 Task: Show all amenities of litchfield, Connecticut, United States.
Action: Mouse moved to (645, 148)
Screenshot: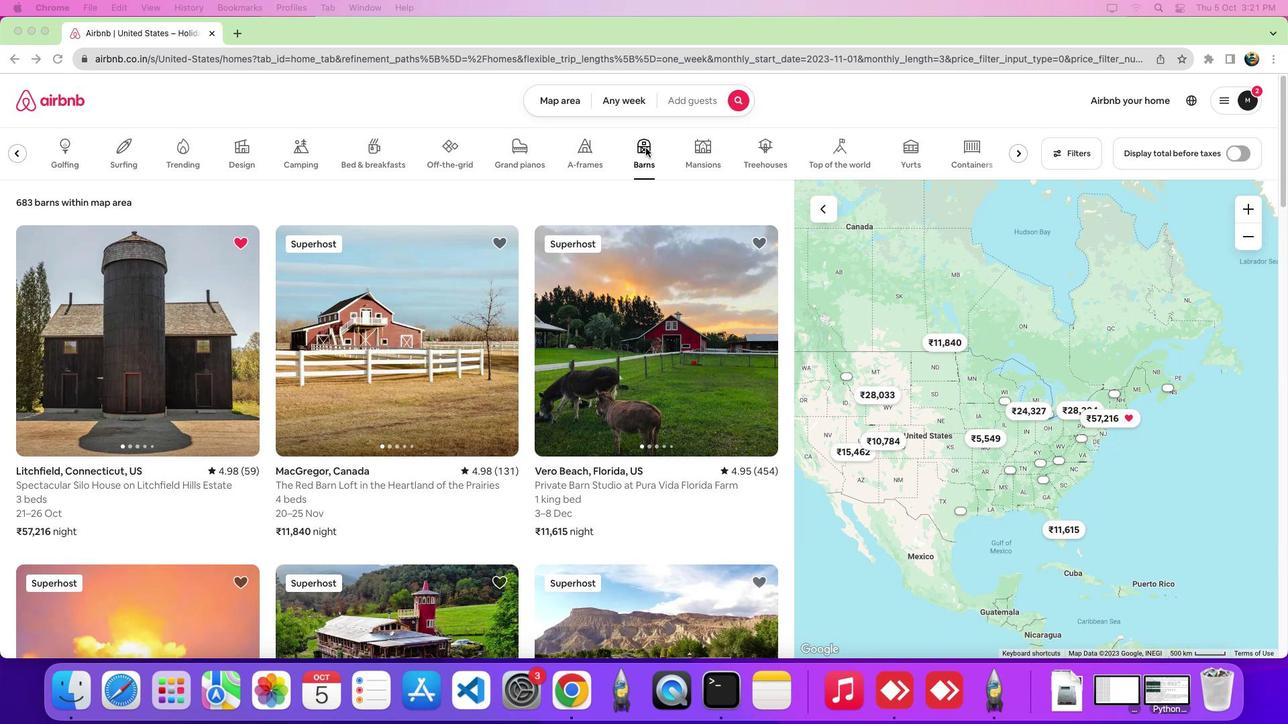 
Action: Mouse pressed left at (645, 148)
Screenshot: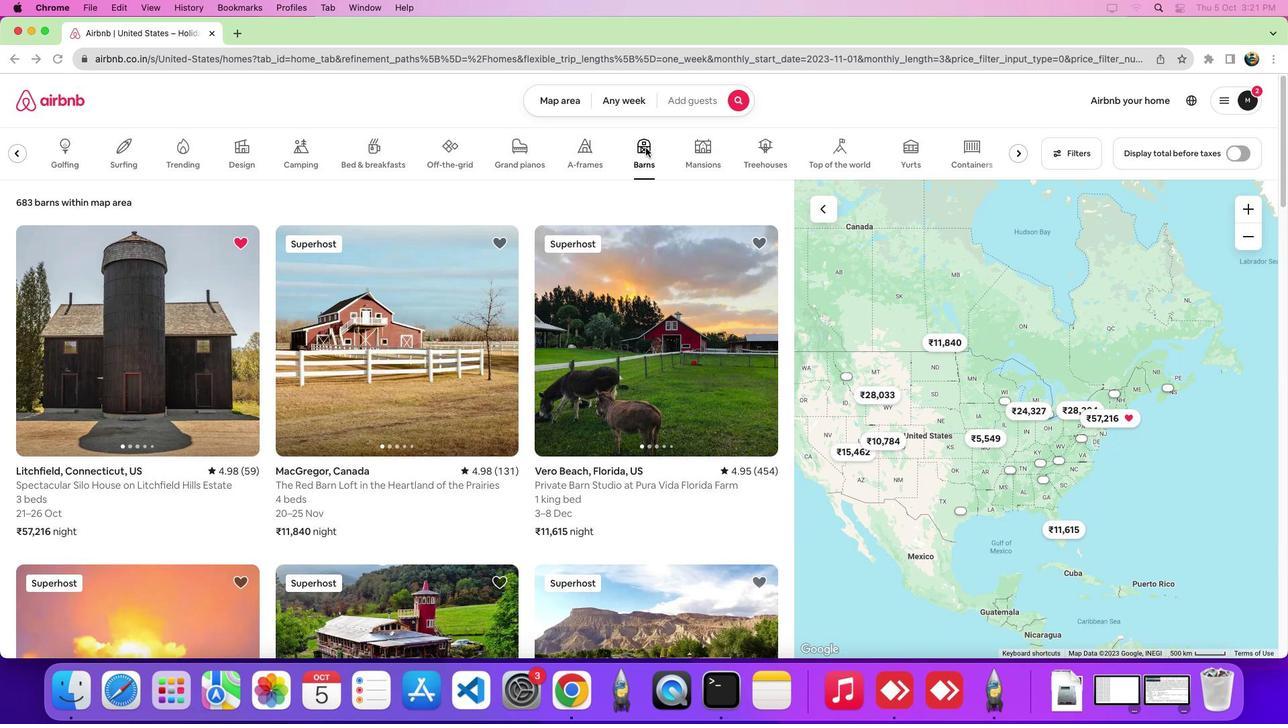 
Action: Mouse moved to (185, 351)
Screenshot: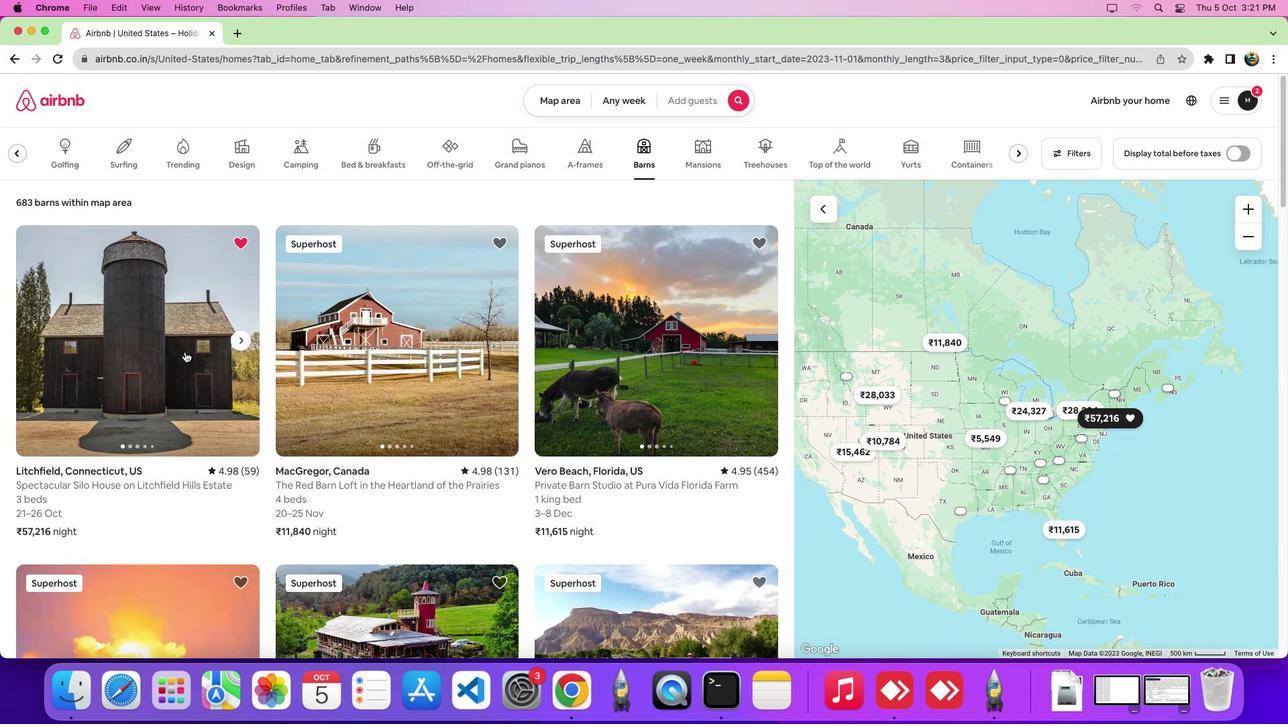 
Action: Mouse pressed left at (185, 351)
Screenshot: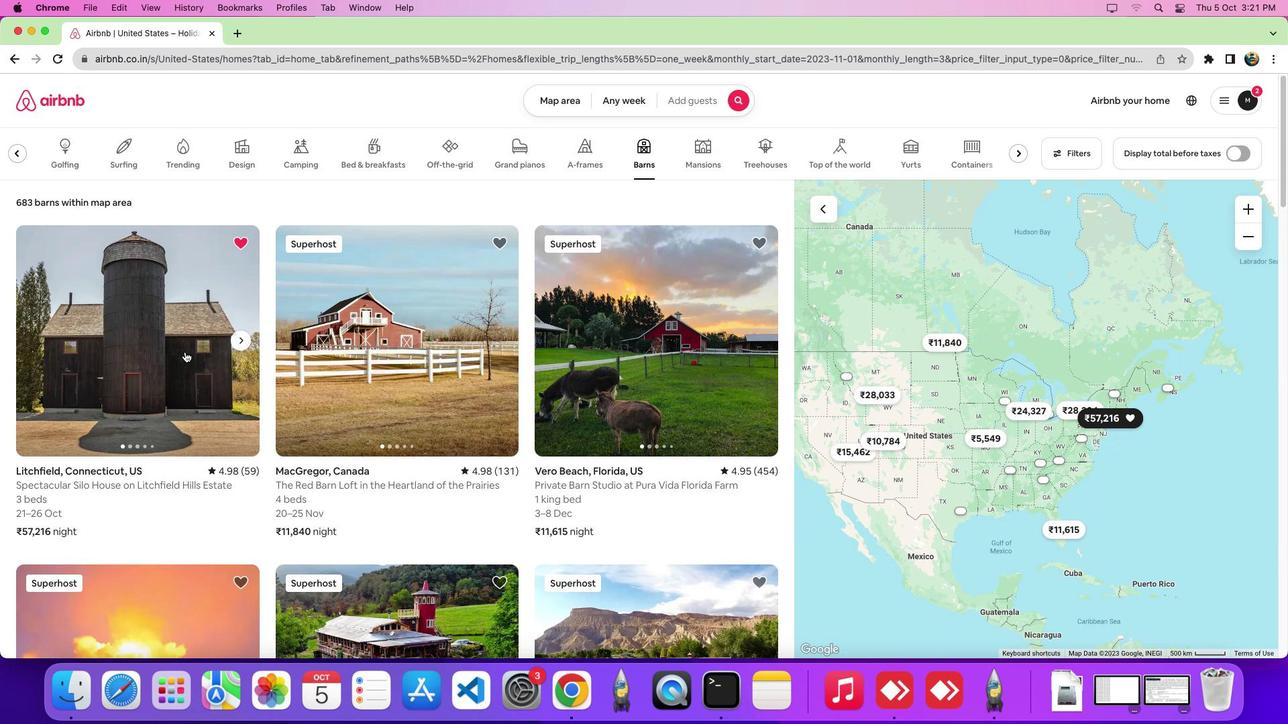 
Action: Mouse moved to (561, 406)
Screenshot: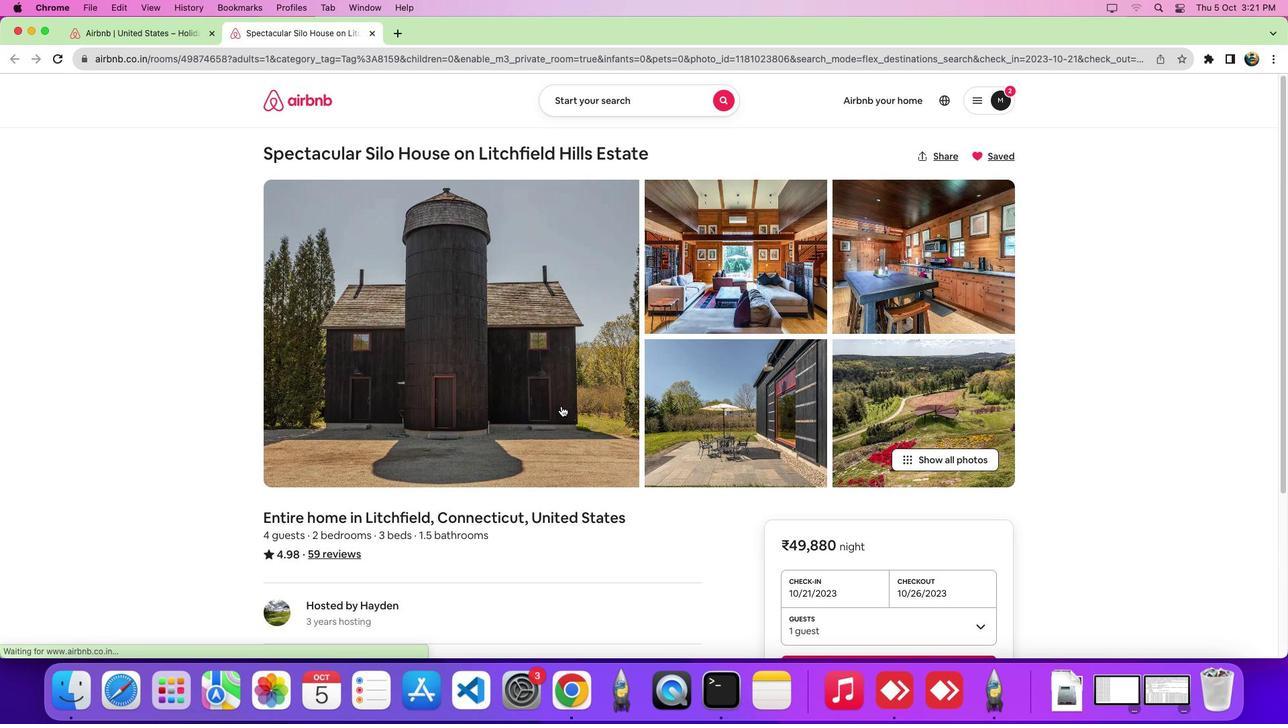 
Action: Mouse scrolled (561, 406) with delta (0, 0)
Screenshot: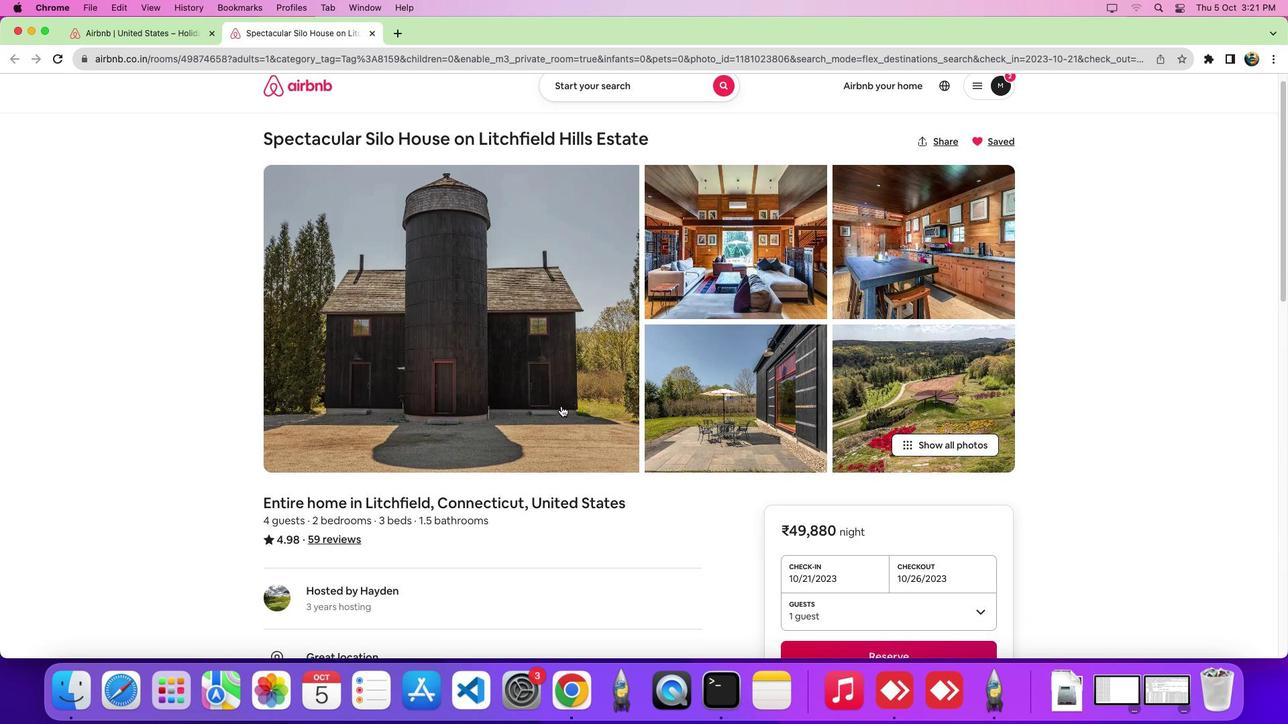 
Action: Mouse scrolled (561, 406) with delta (0, -1)
Screenshot: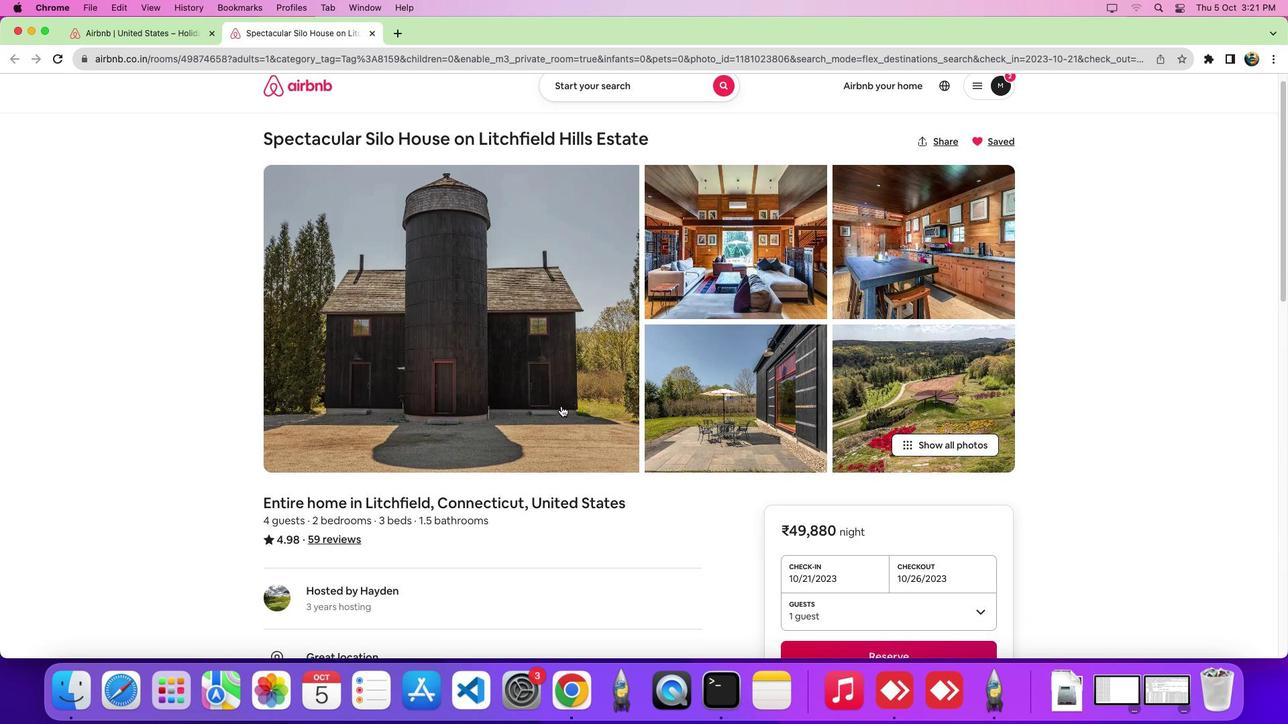 
Action: Mouse scrolled (561, 406) with delta (0, -6)
Screenshot: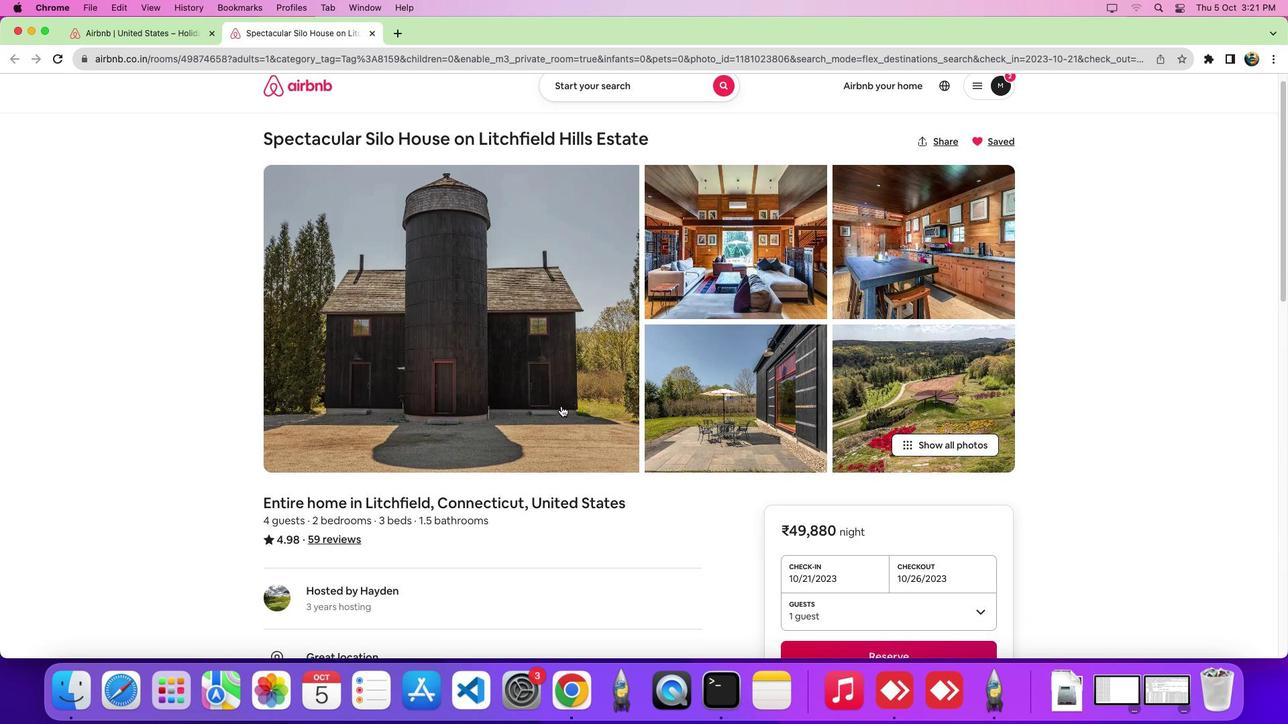 
Action: Mouse scrolled (561, 406) with delta (0, -9)
Screenshot: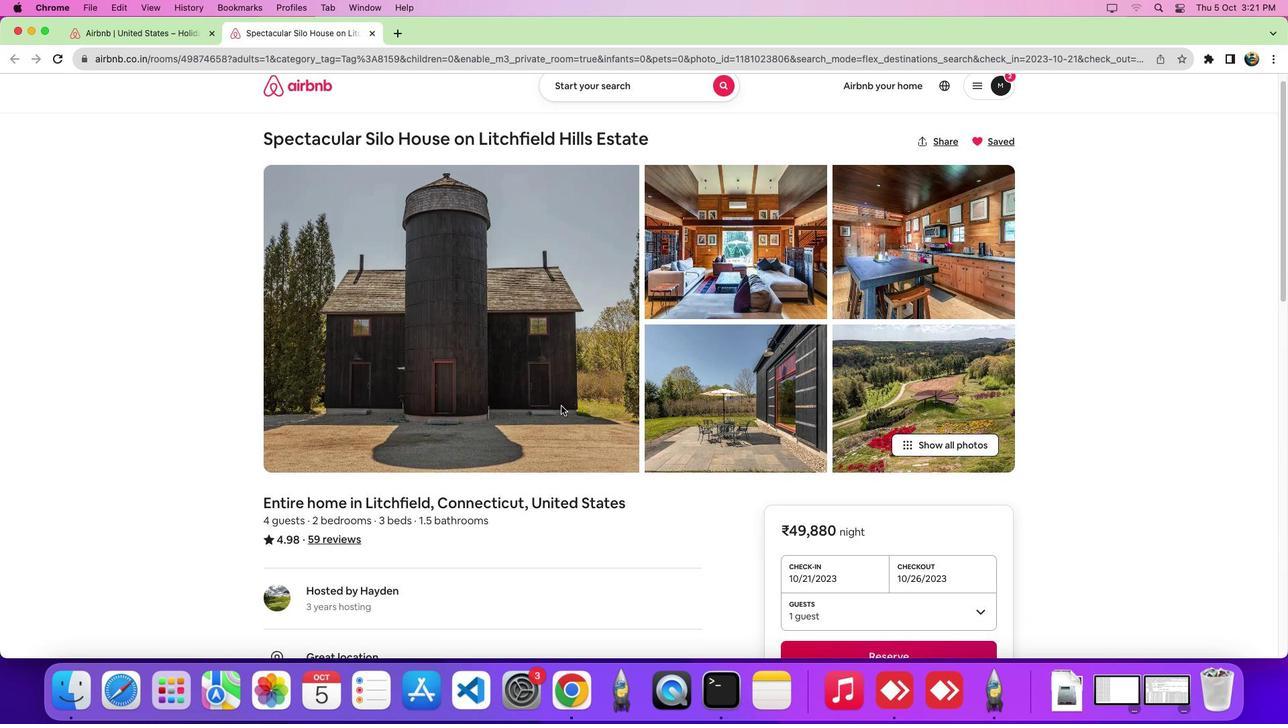 
Action: Mouse moved to (327, 94)
Screenshot: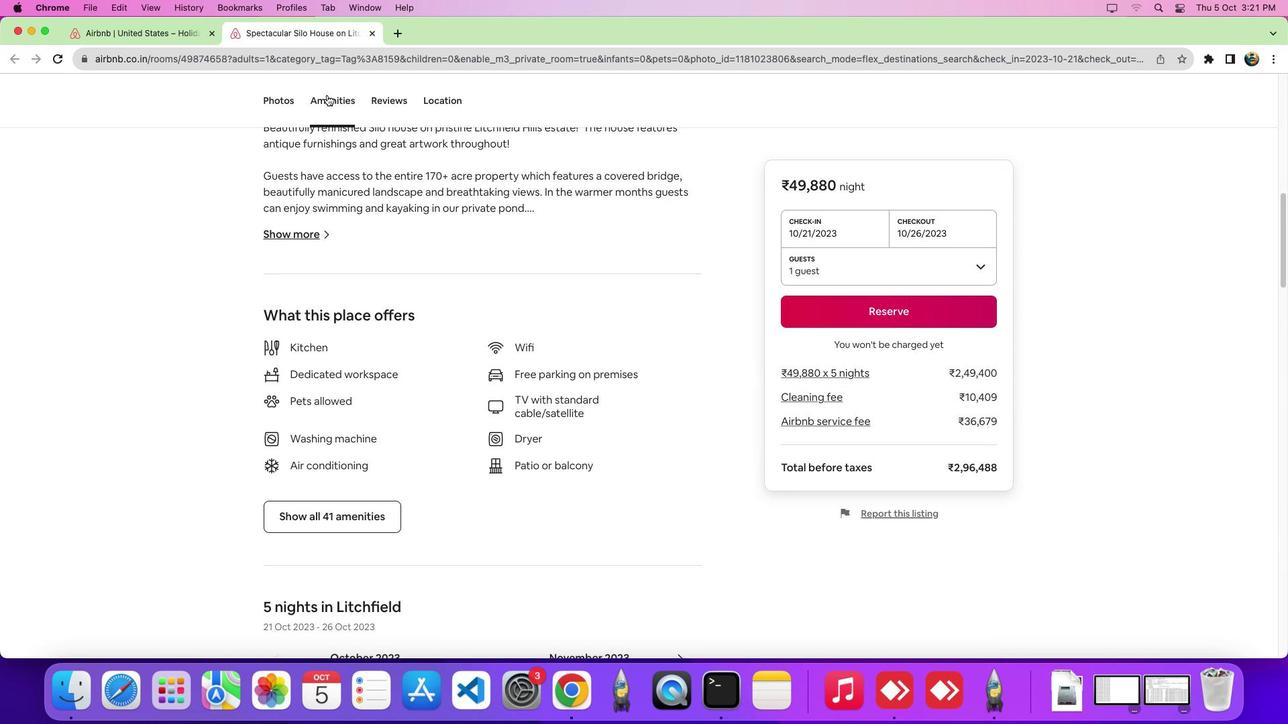 
Action: Mouse pressed left at (327, 94)
Screenshot: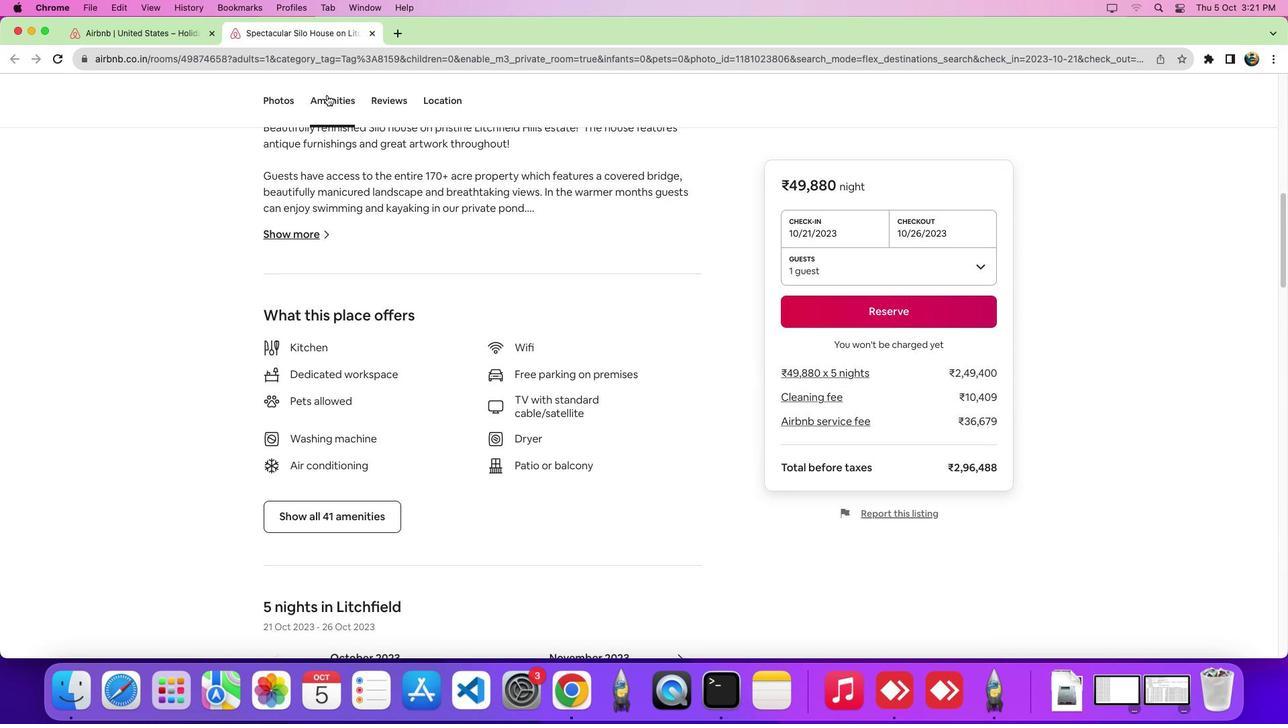 
Action: Mouse moved to (373, 363)
Screenshot: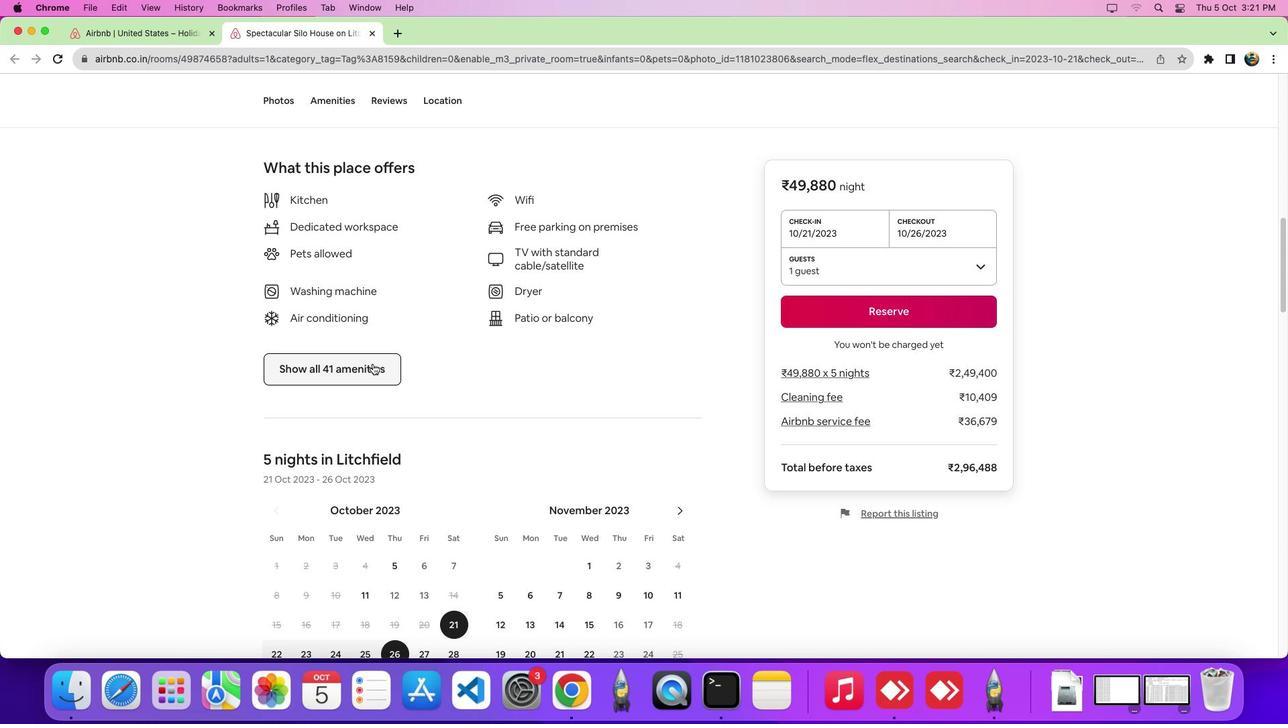 
Action: Mouse pressed left at (373, 363)
Screenshot: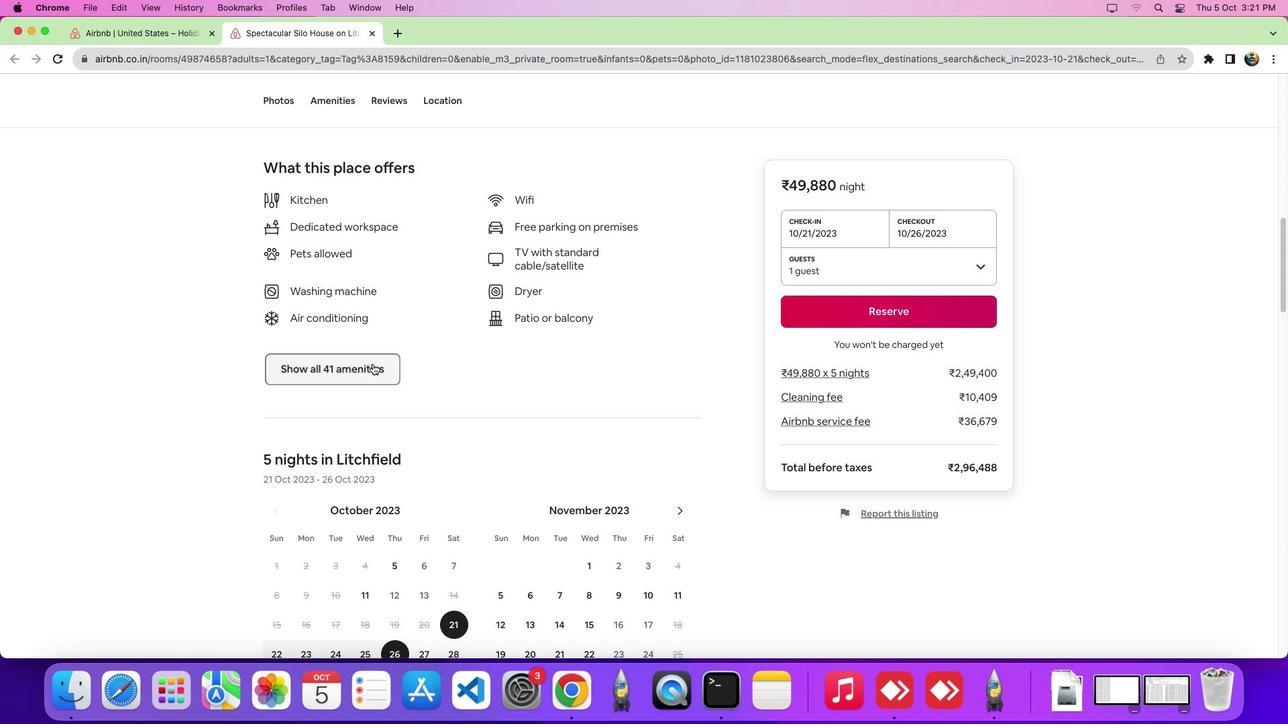 
Action: Mouse moved to (644, 362)
Screenshot: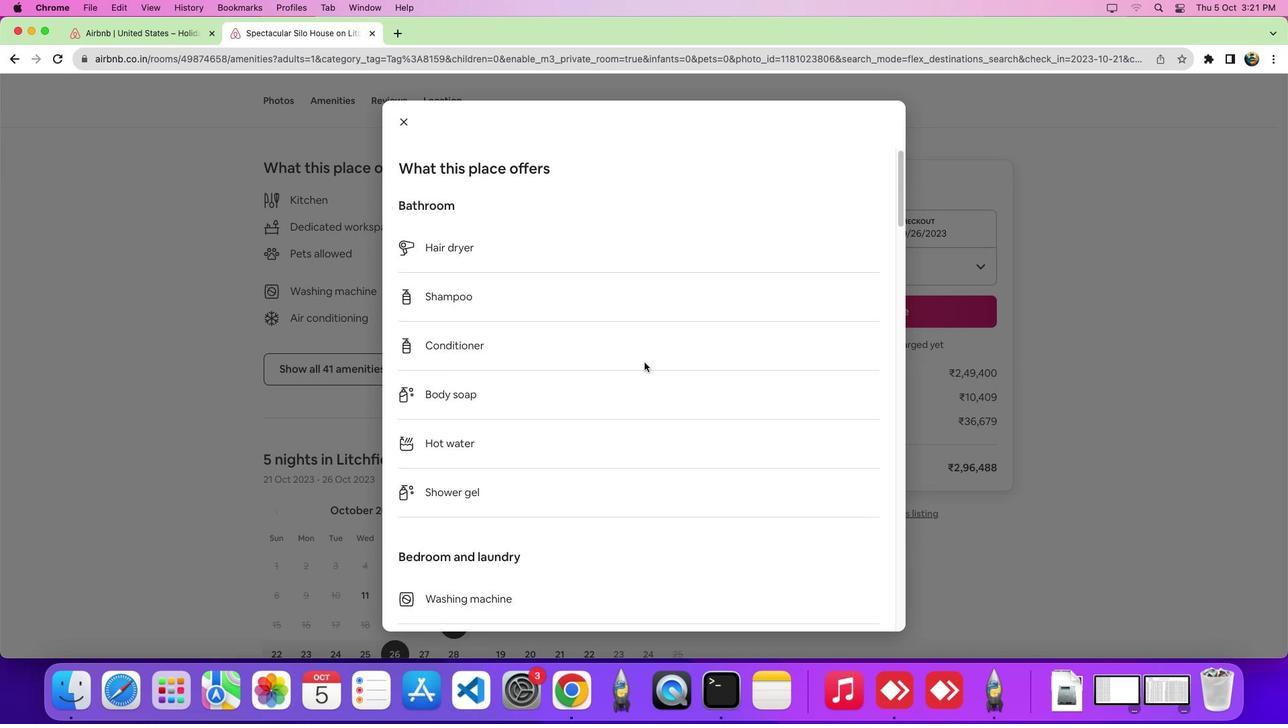 
Action: Mouse scrolled (644, 362) with delta (0, 0)
Screenshot: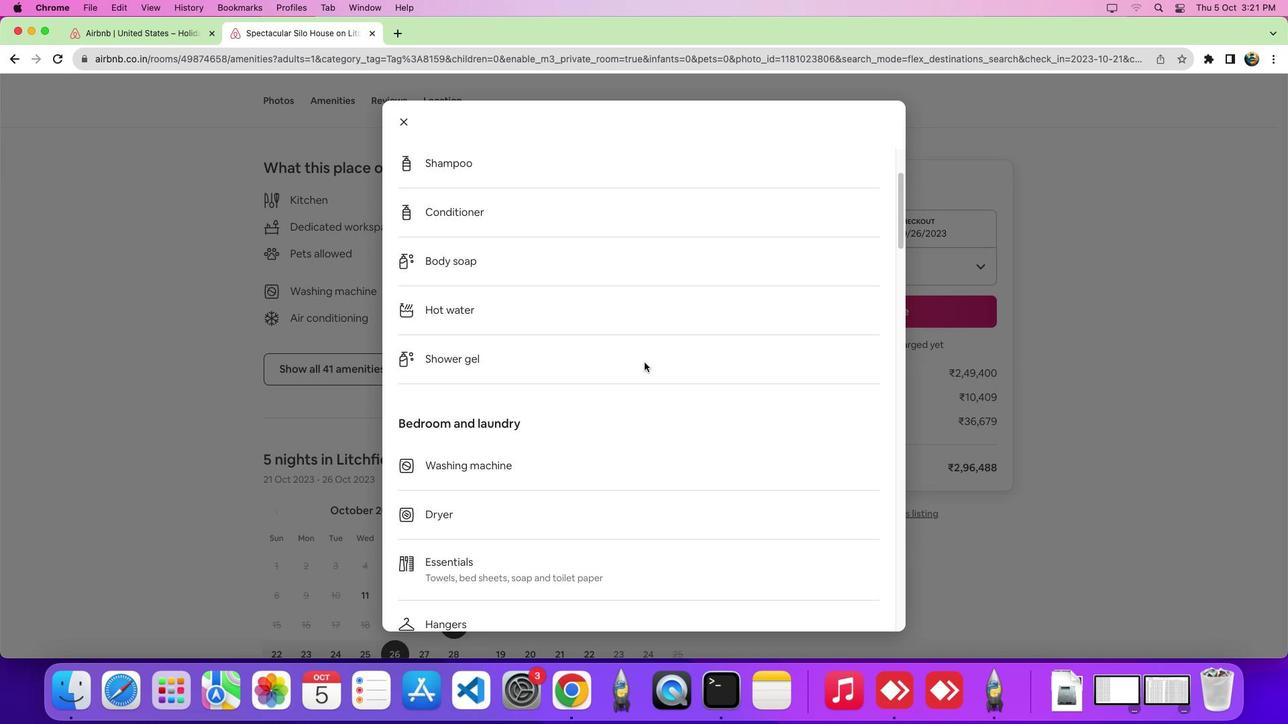
Action: Mouse scrolled (644, 362) with delta (0, -1)
Screenshot: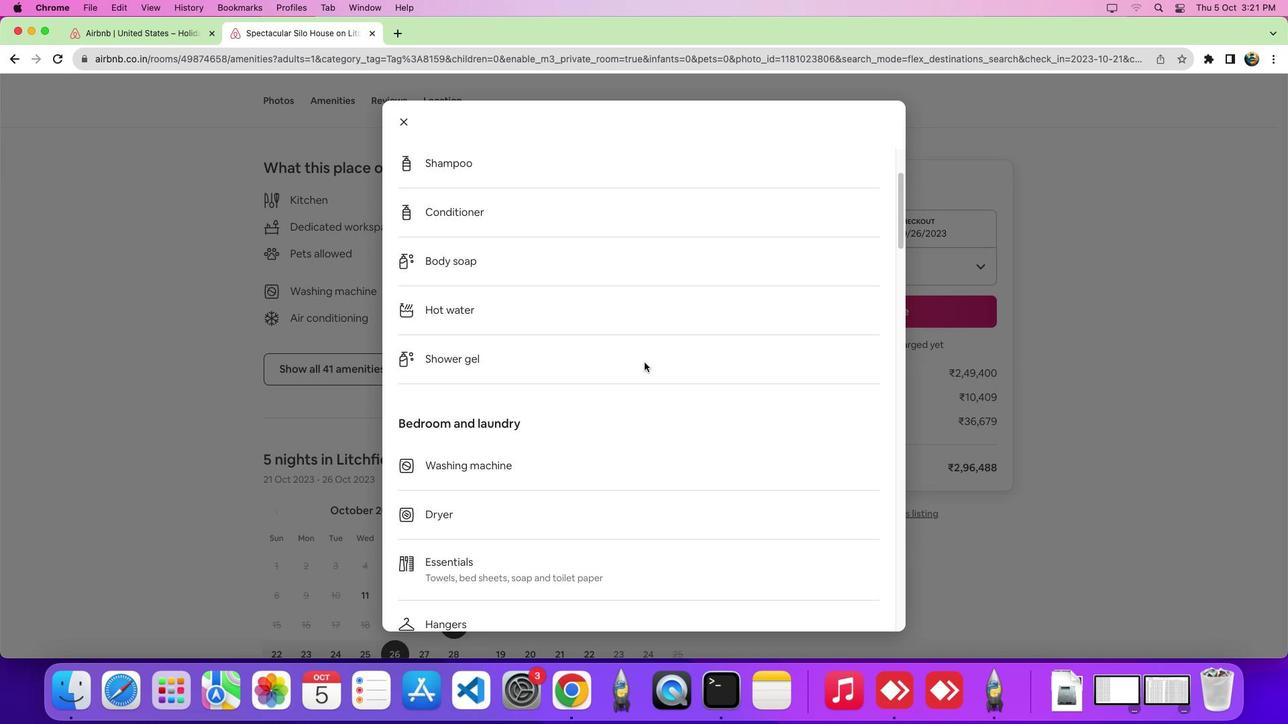 
Action: Mouse scrolled (644, 362) with delta (0, -6)
Screenshot: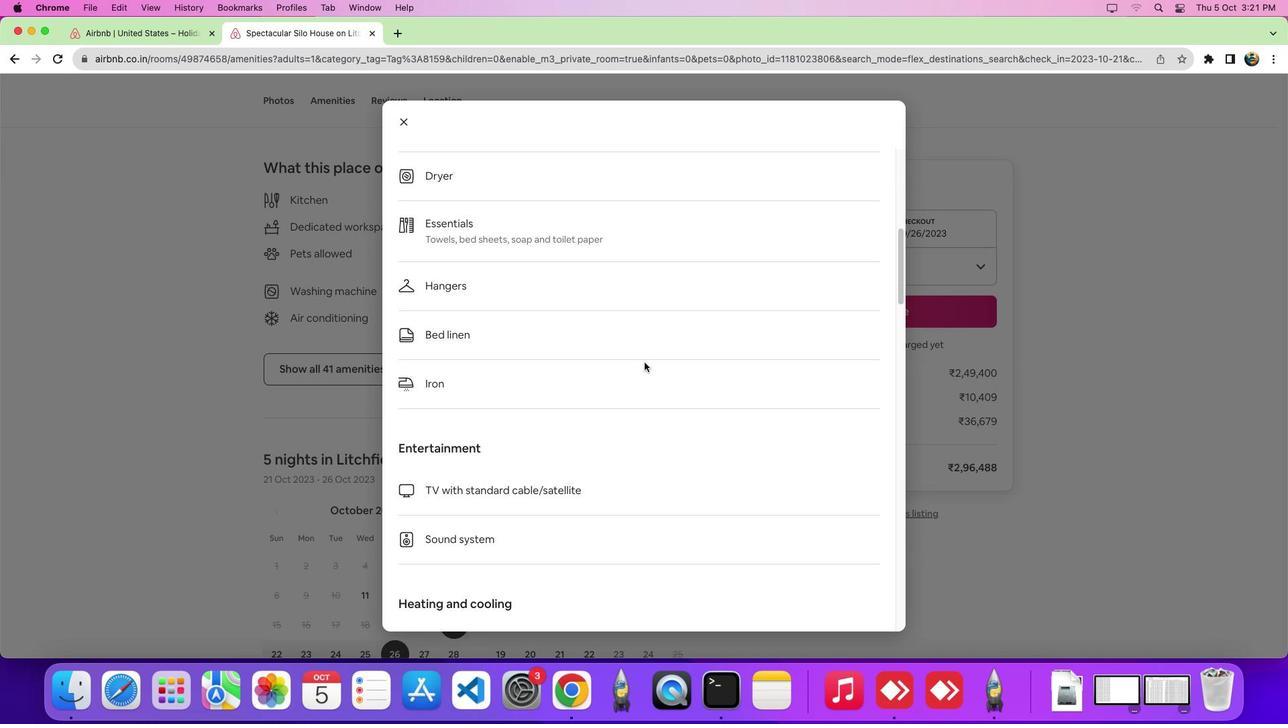 
Action: Mouse scrolled (644, 362) with delta (0, -9)
Screenshot: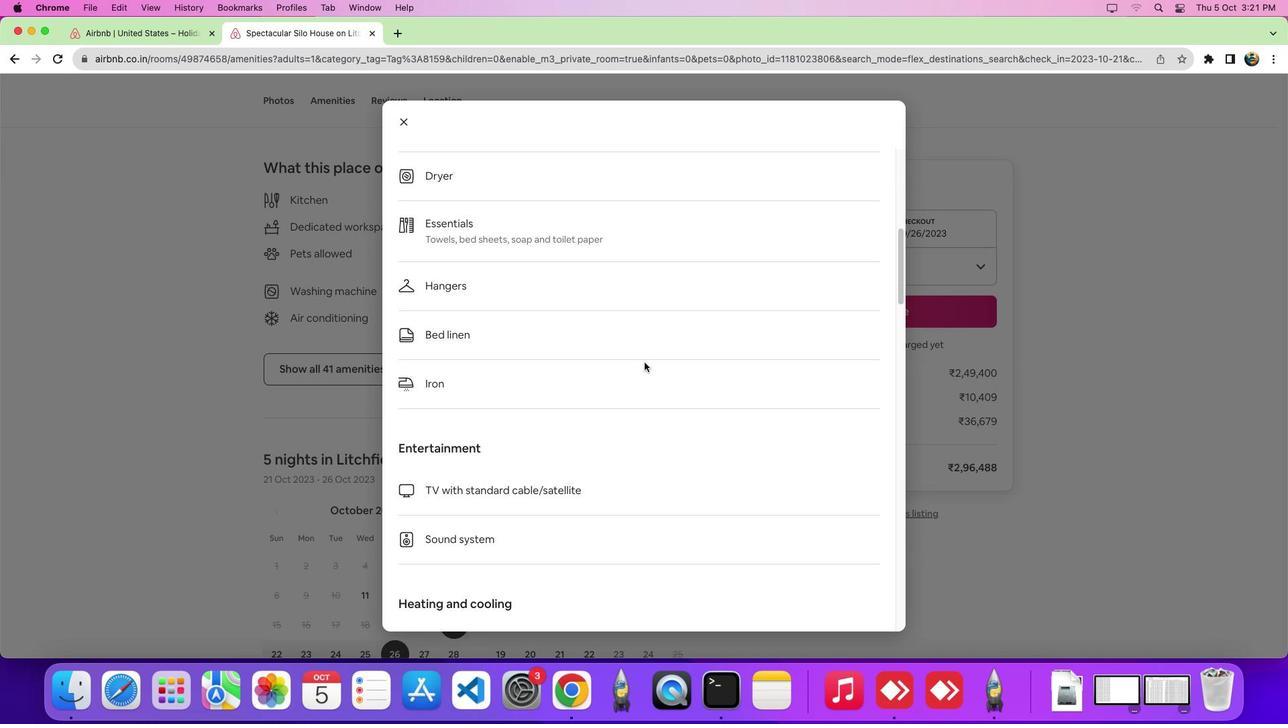 
